 Task: Create a section Speed Sprint and in the section, add a milestone Cloud-based analytics platform development in the project ConvertTech
Action: Mouse moved to (839, 171)
Screenshot: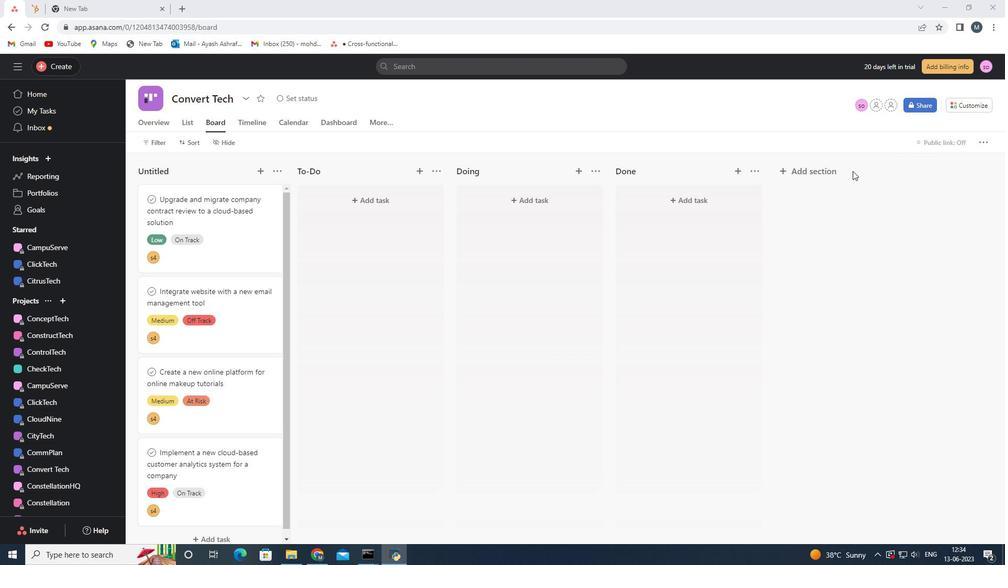 
Action: Mouse pressed left at (839, 171)
Screenshot: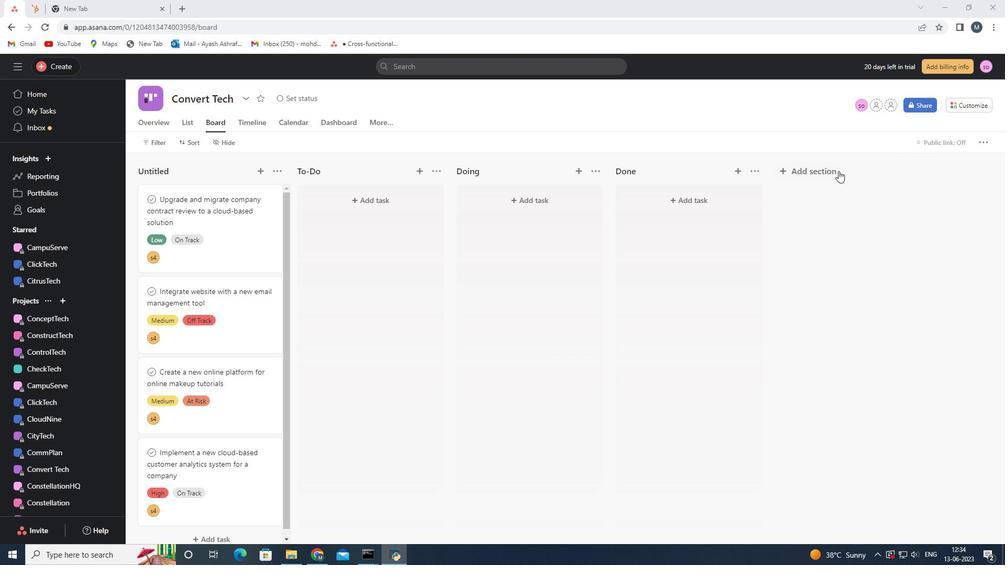 
Action: Mouse moved to (817, 174)
Screenshot: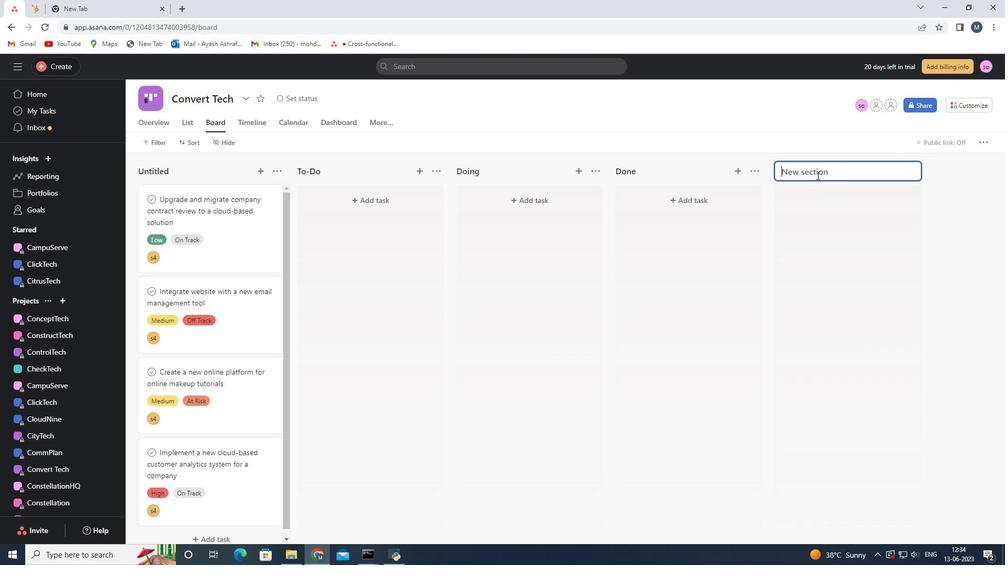 
Action: Mouse pressed left at (817, 174)
Screenshot: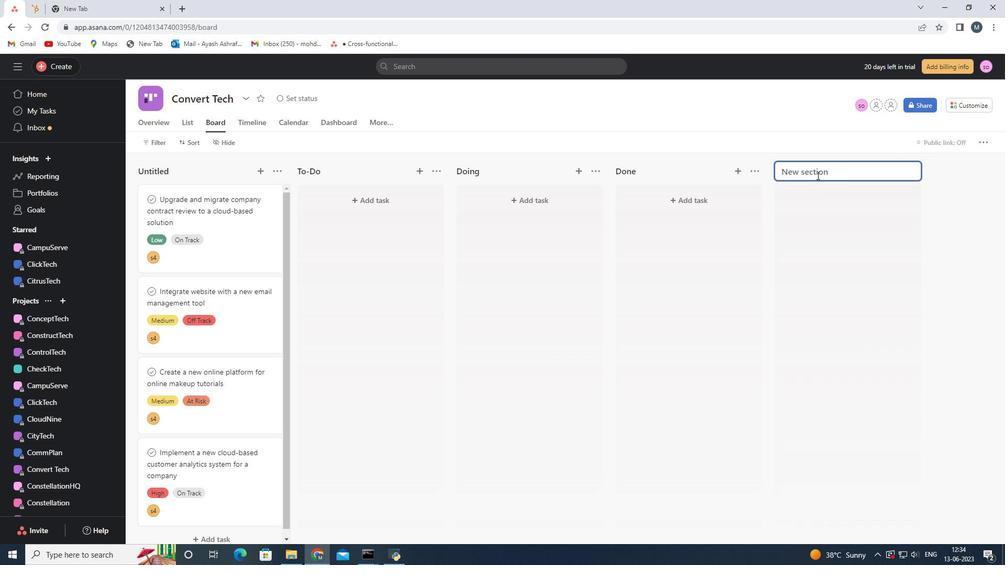 
Action: Key pressed <Key.shift>Speed<Key.space><Key.shift>Sprint<Key.space><Key.enter>
Screenshot: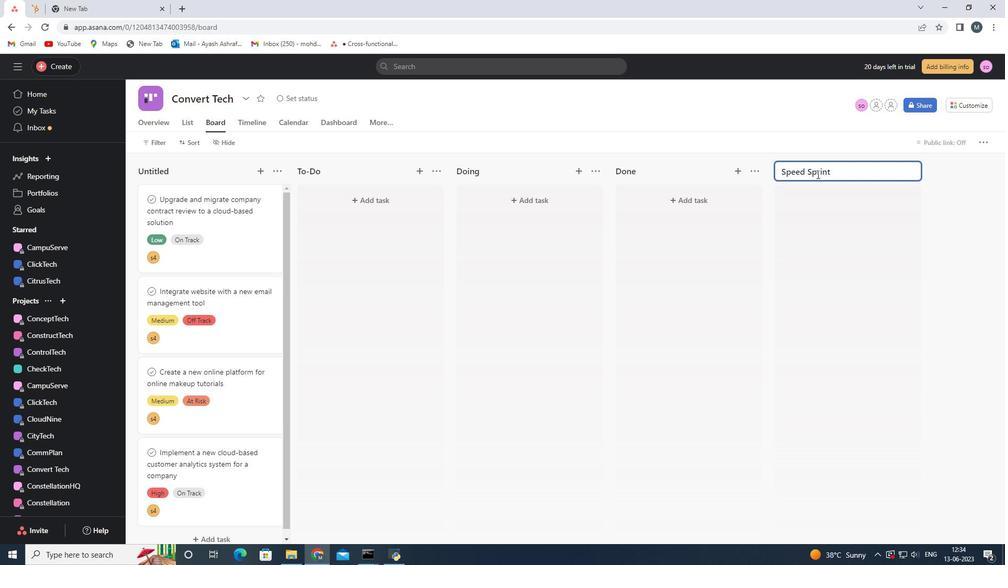 
Action: Mouse moved to (746, 184)
Screenshot: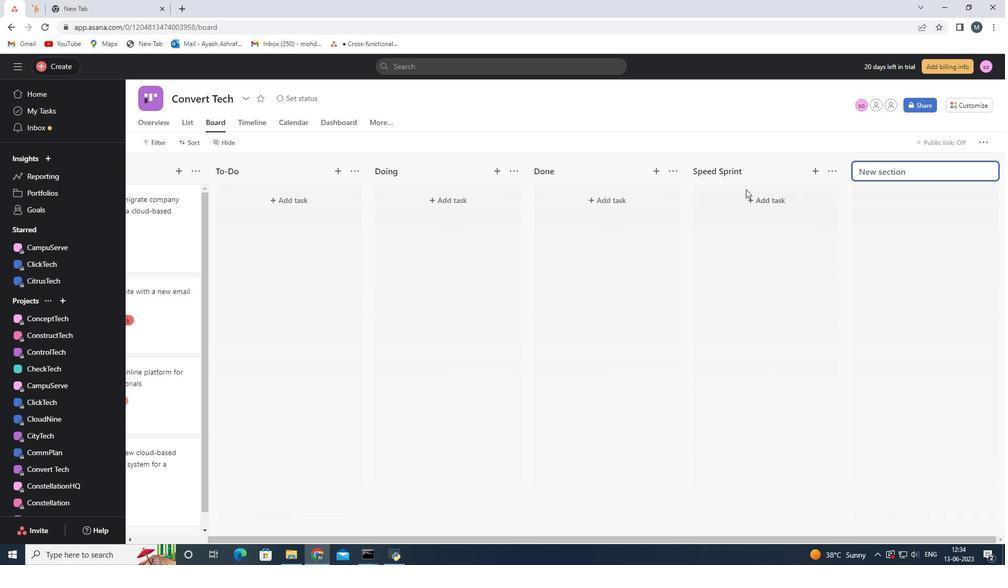 
Action: Mouse pressed left at (746, 184)
Screenshot: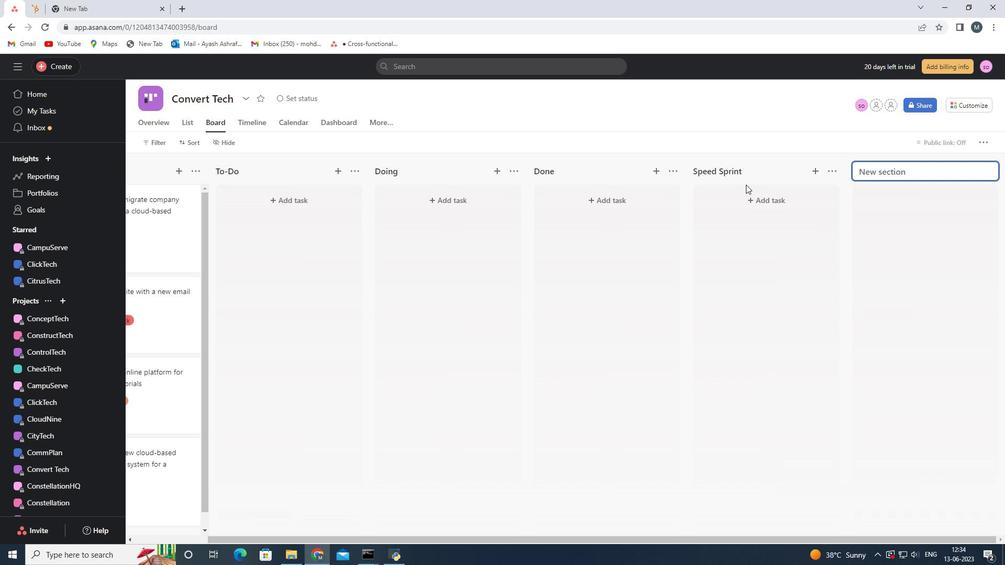 
Action: Mouse moved to (746, 192)
Screenshot: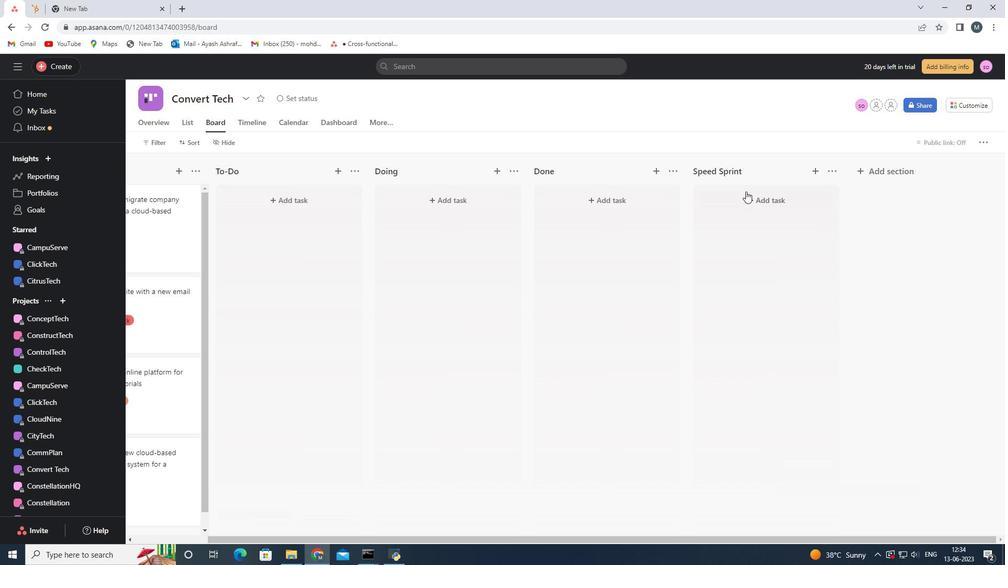 
Action: Mouse pressed left at (746, 192)
Screenshot: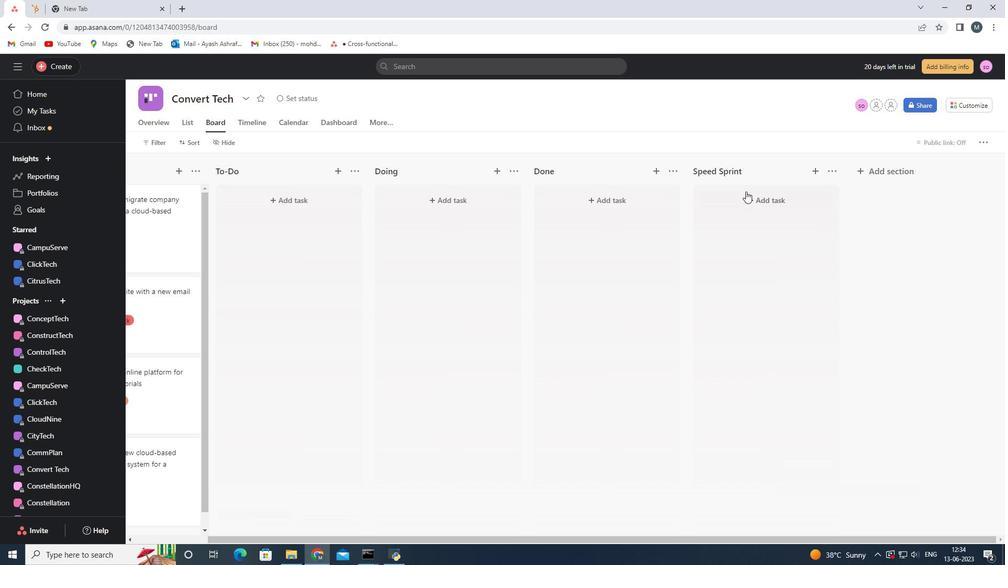 
Action: Mouse moved to (747, 192)
Screenshot: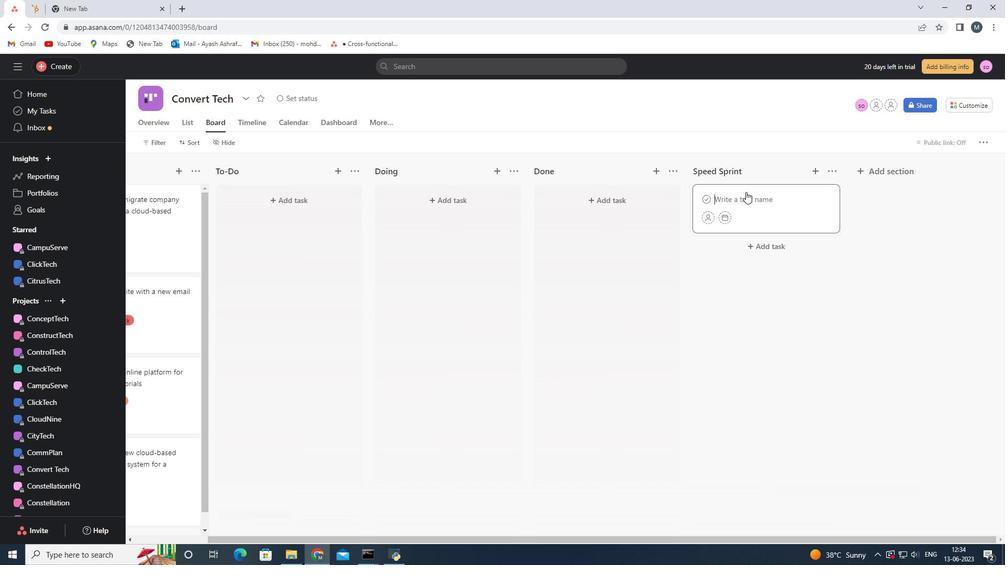 
Action: Key pressed <Key.shift><Key.shift><Key.shift><Key.shift><Key.shift><Key.shift><Key.shift>Cloud<Key.space><Key.backspace>-basd<Key.space>analytics<Key.space>platform<Key.space>development<Key.space>
Screenshot: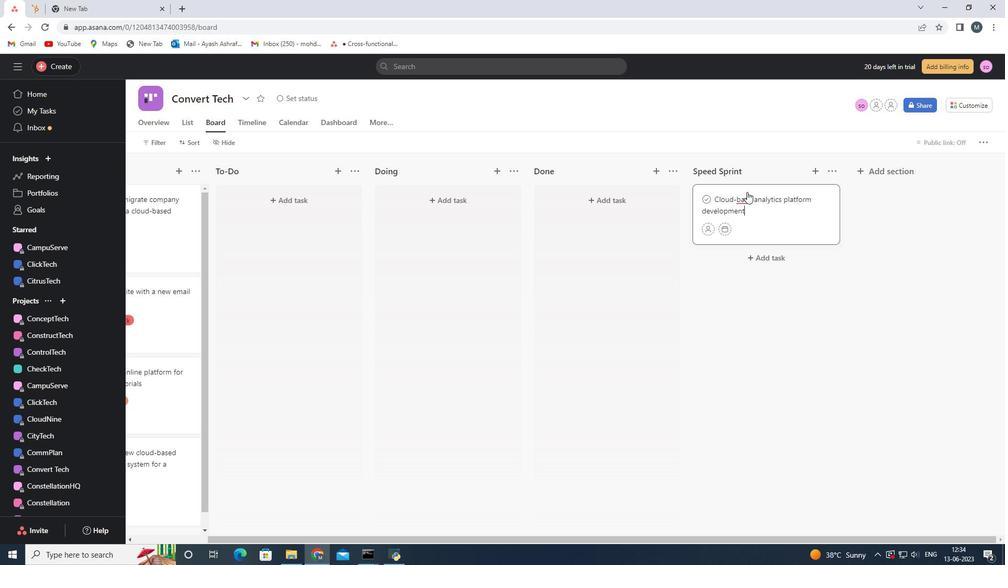 
Action: Mouse moved to (749, 200)
Screenshot: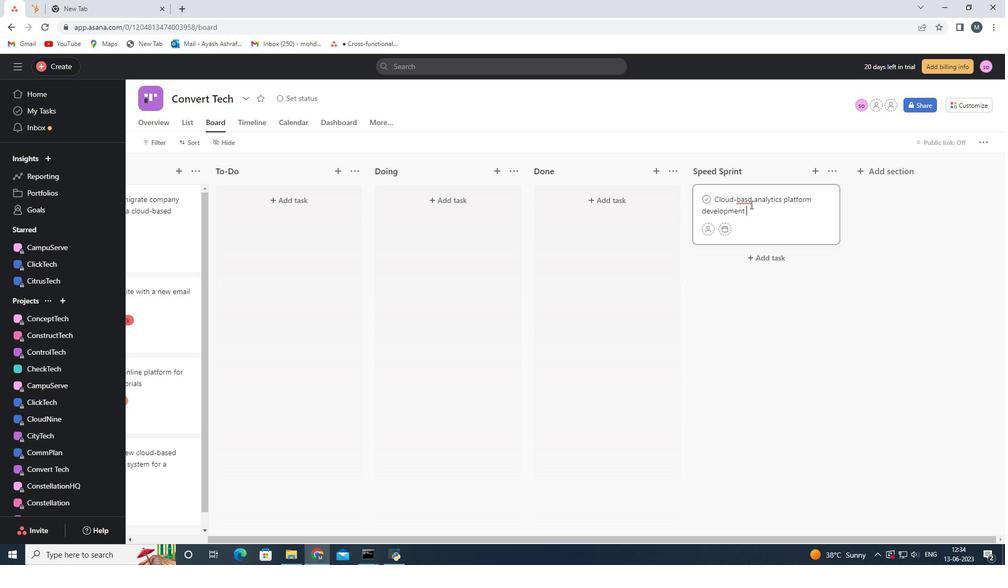 
Action: Mouse pressed left at (749, 200)
Screenshot: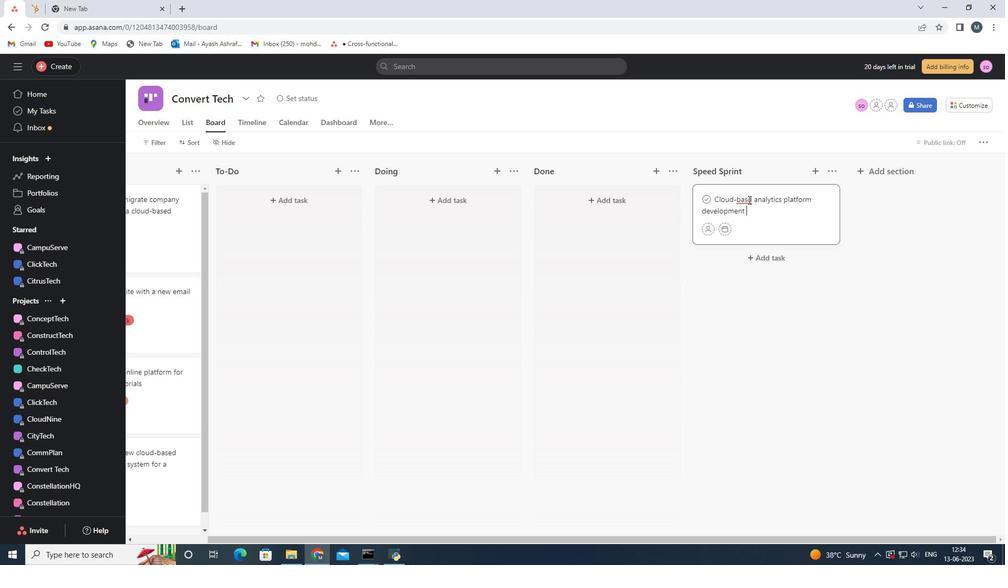 
Action: Mouse moved to (757, 205)
Screenshot: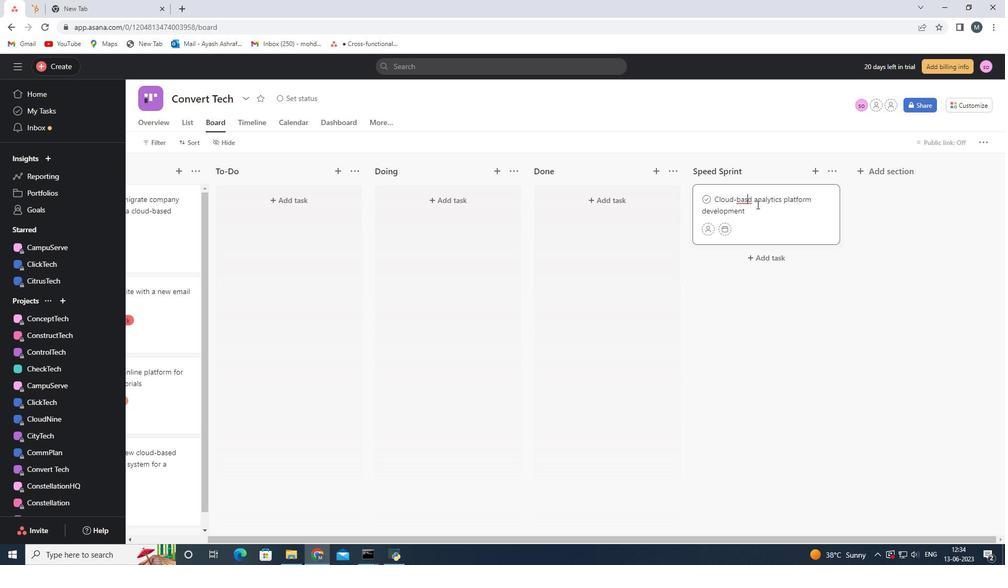 
Action: Key pressed e
Screenshot: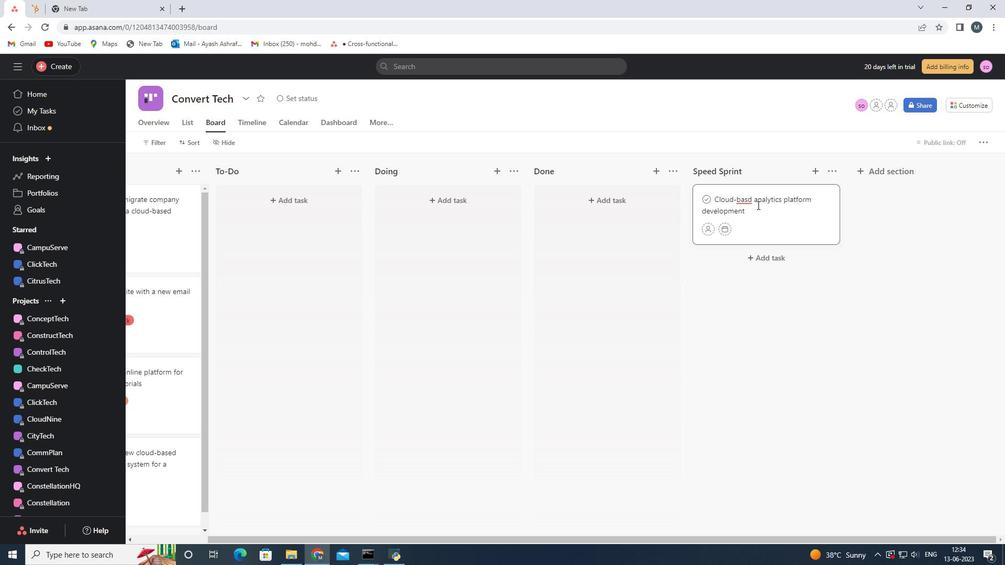 
Action: Mouse moved to (761, 209)
Screenshot: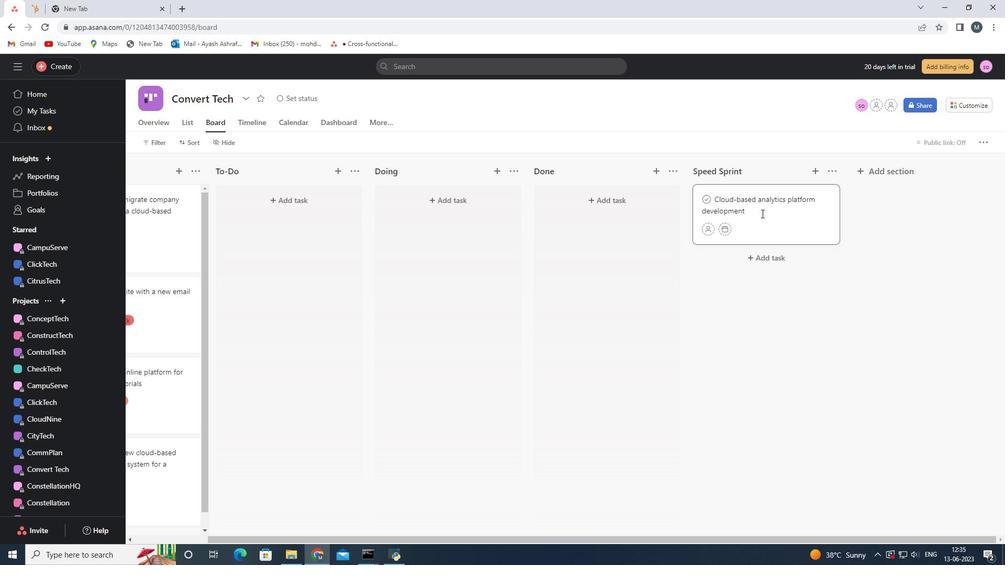 
Action: Mouse pressed left at (761, 209)
Screenshot: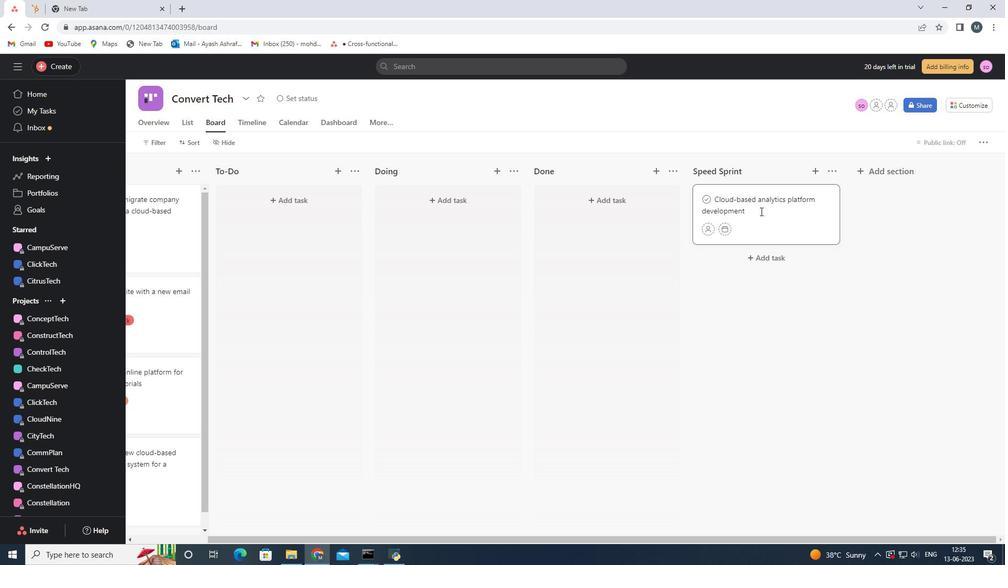 
Action: Mouse moved to (833, 171)
Screenshot: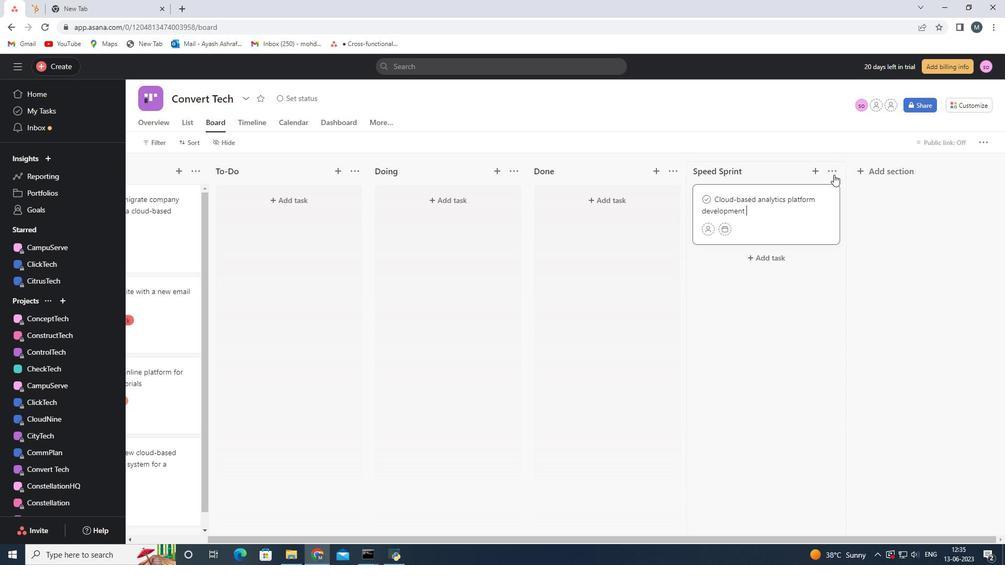 
Action: Mouse pressed left at (833, 171)
Screenshot: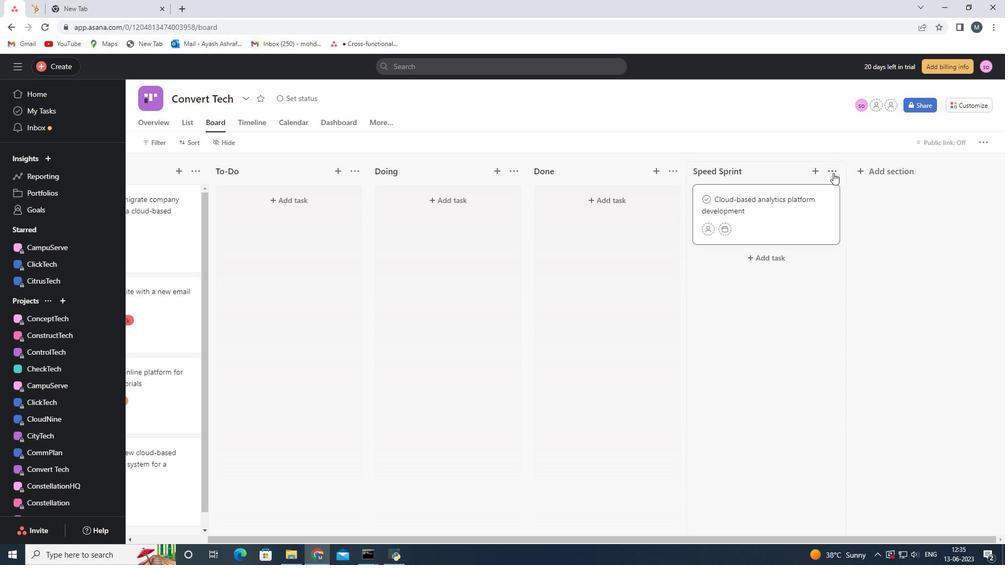 
Action: Mouse moved to (827, 296)
Screenshot: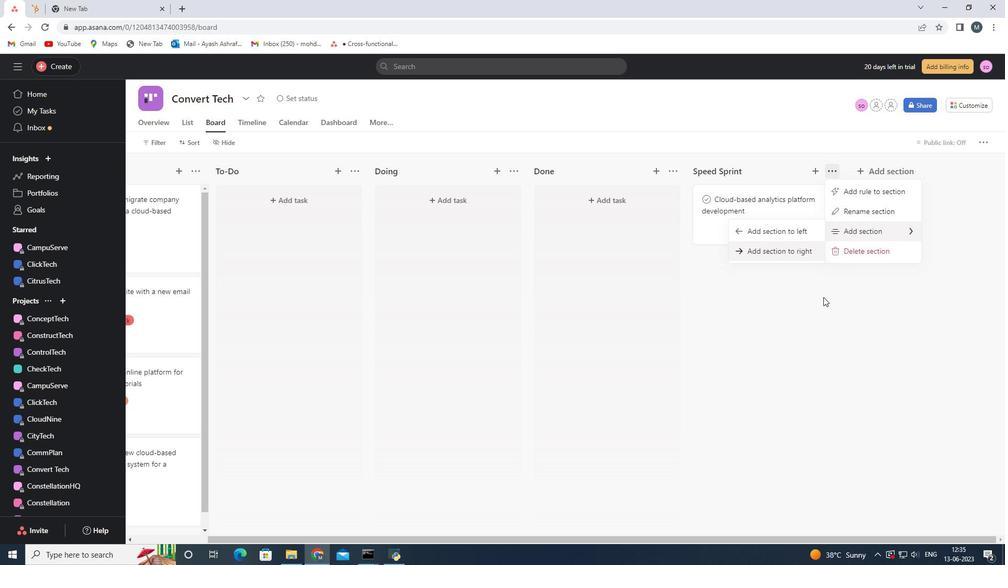 
Action: Mouse pressed left at (827, 296)
Screenshot: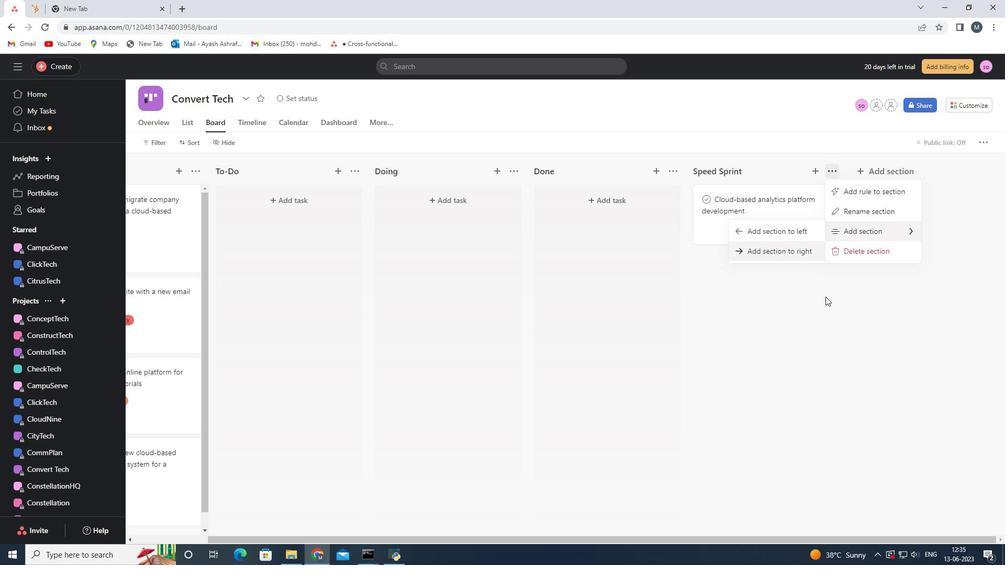 
Action: Mouse moved to (824, 196)
Screenshot: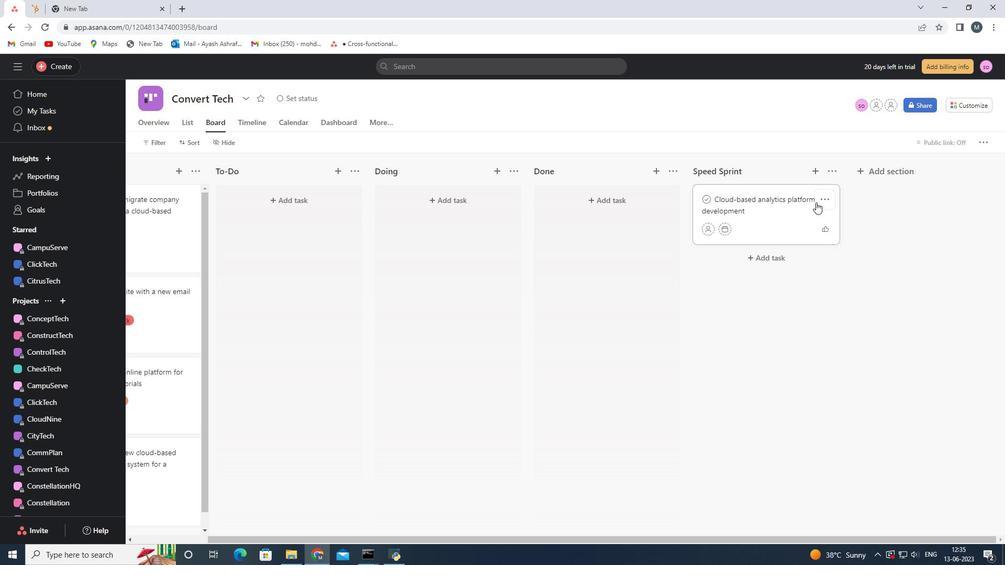 
Action: Mouse pressed left at (824, 196)
Screenshot: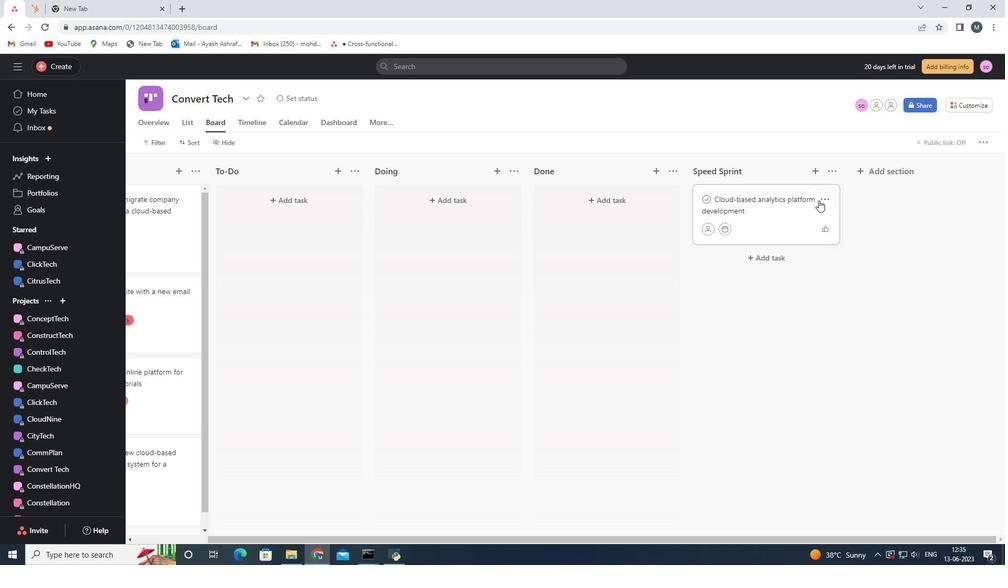 
Action: Mouse moved to (858, 386)
Screenshot: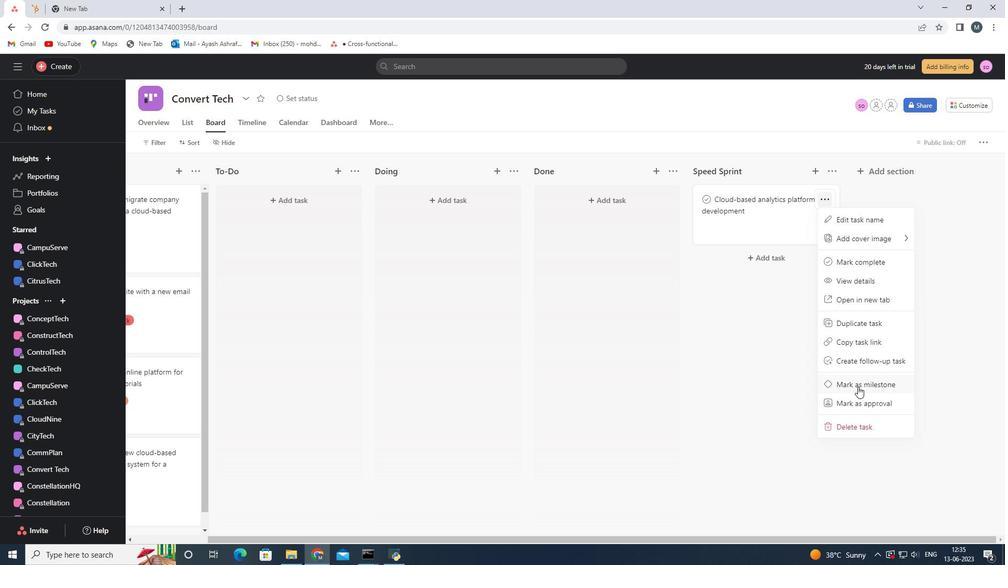 
Action: Mouse pressed left at (858, 386)
Screenshot: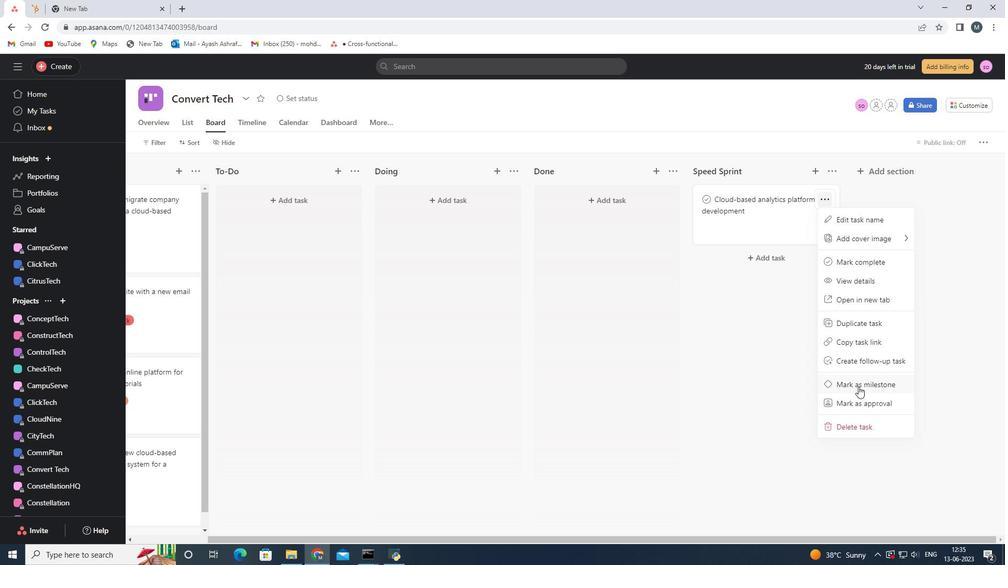 
Action: Mouse moved to (686, 351)
Screenshot: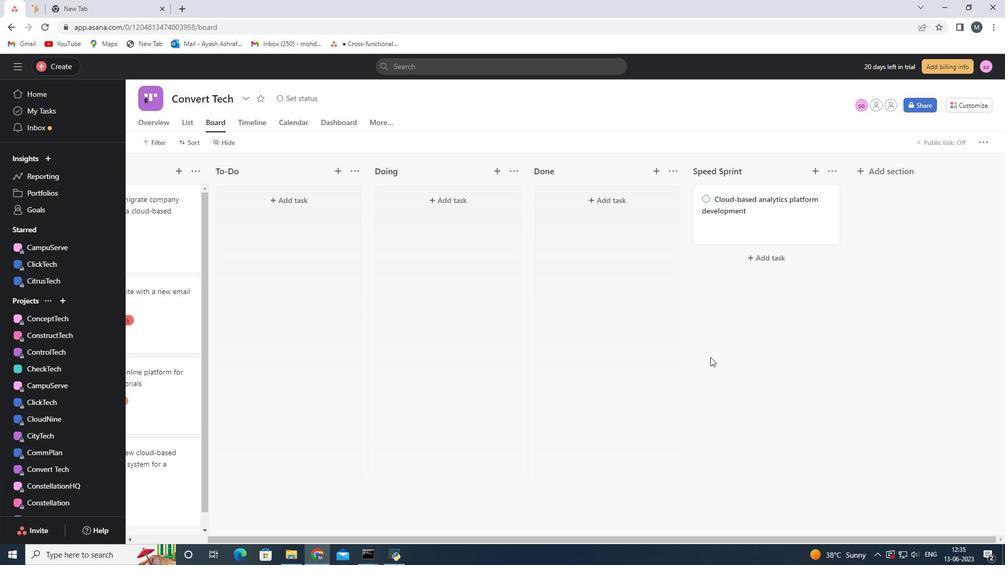
Action: Mouse pressed left at (686, 351)
Screenshot: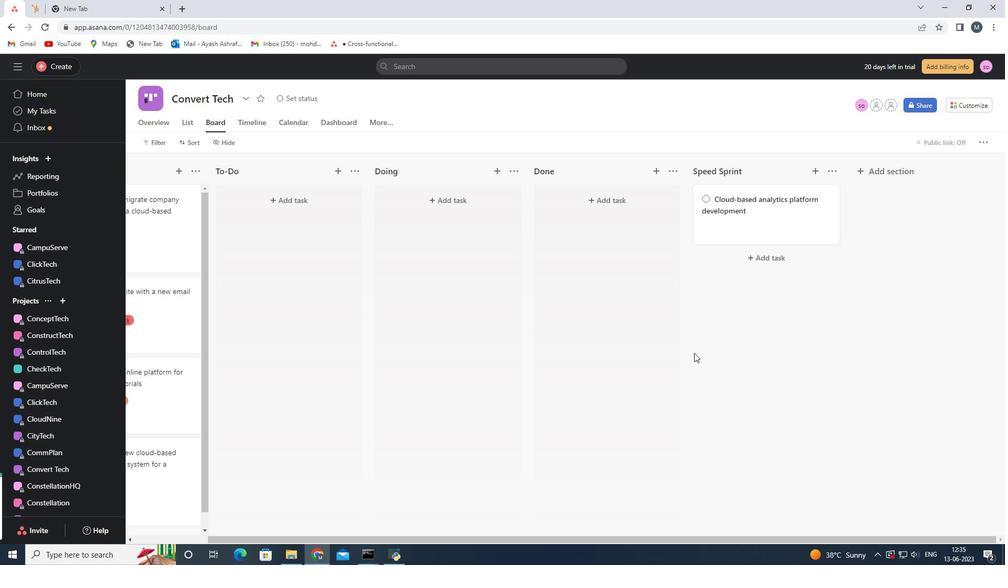 
Action: Mouse moved to (685, 351)
Screenshot: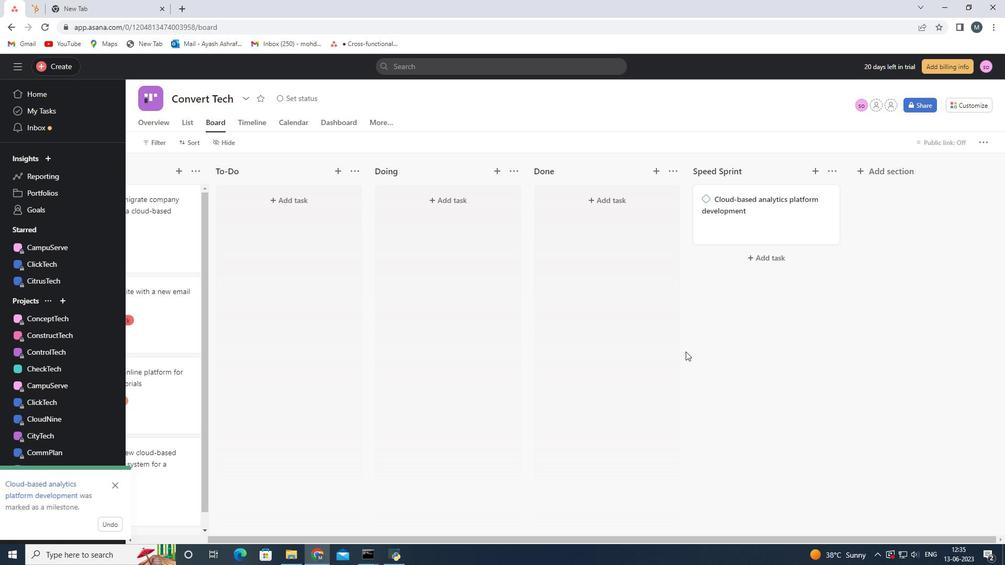 
